 Task: Create in the project Transpire and in the Backlog issue 'Implement a new cloud-based data governance system for a company with advanced data classification and privacy features' a child issue 'Kubernetes cluster node and pod management and optimization', and assign it to team member softage.1@softage.net.
Action: Mouse moved to (219, 58)
Screenshot: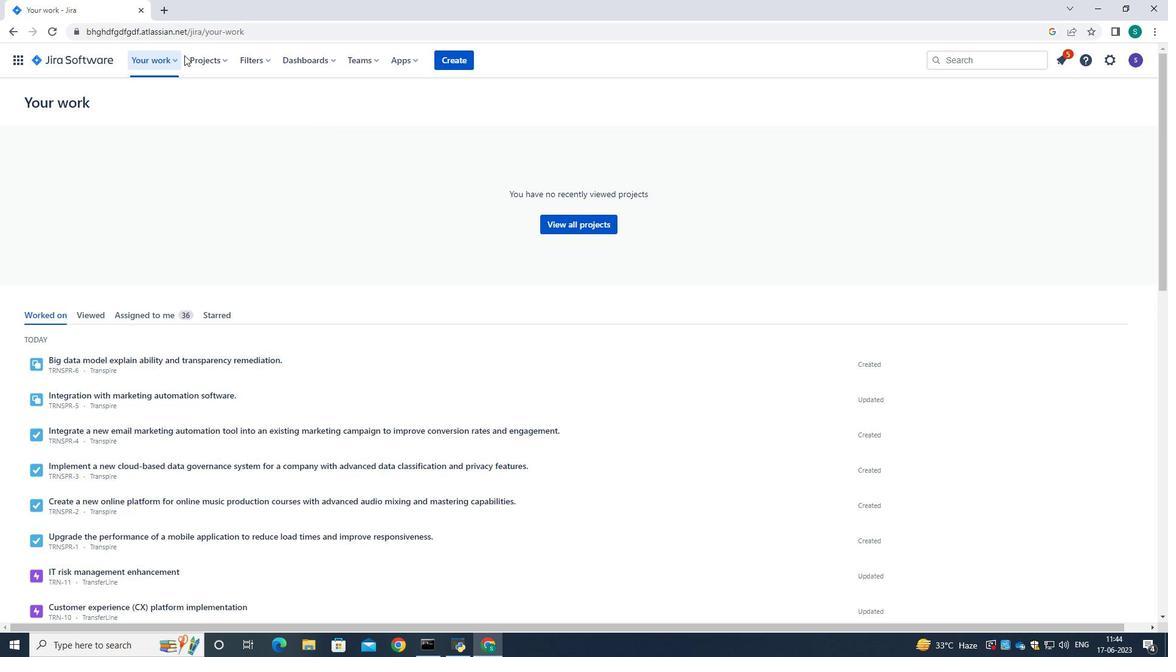 
Action: Mouse pressed left at (219, 58)
Screenshot: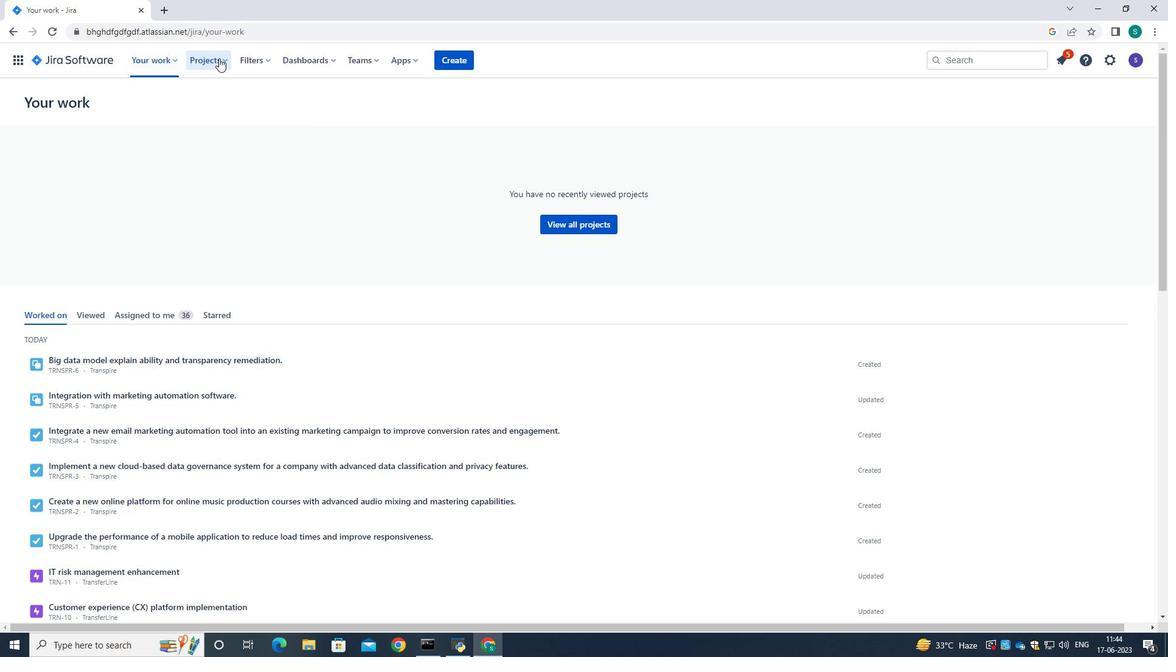 
Action: Mouse moved to (234, 110)
Screenshot: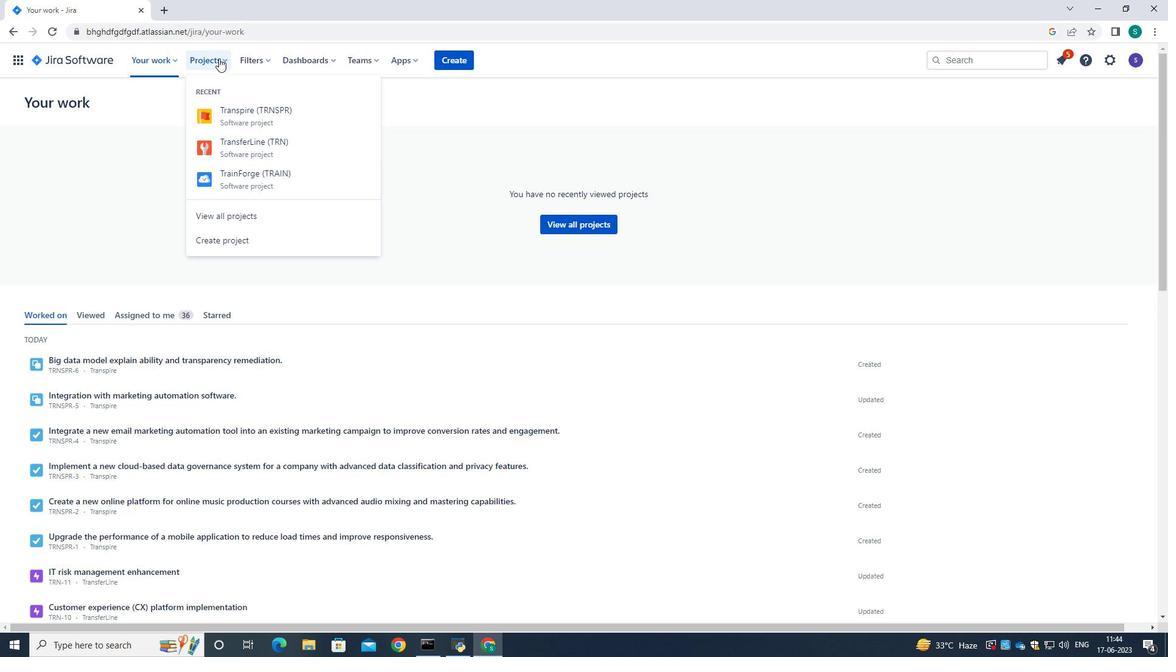 
Action: Mouse pressed left at (234, 110)
Screenshot: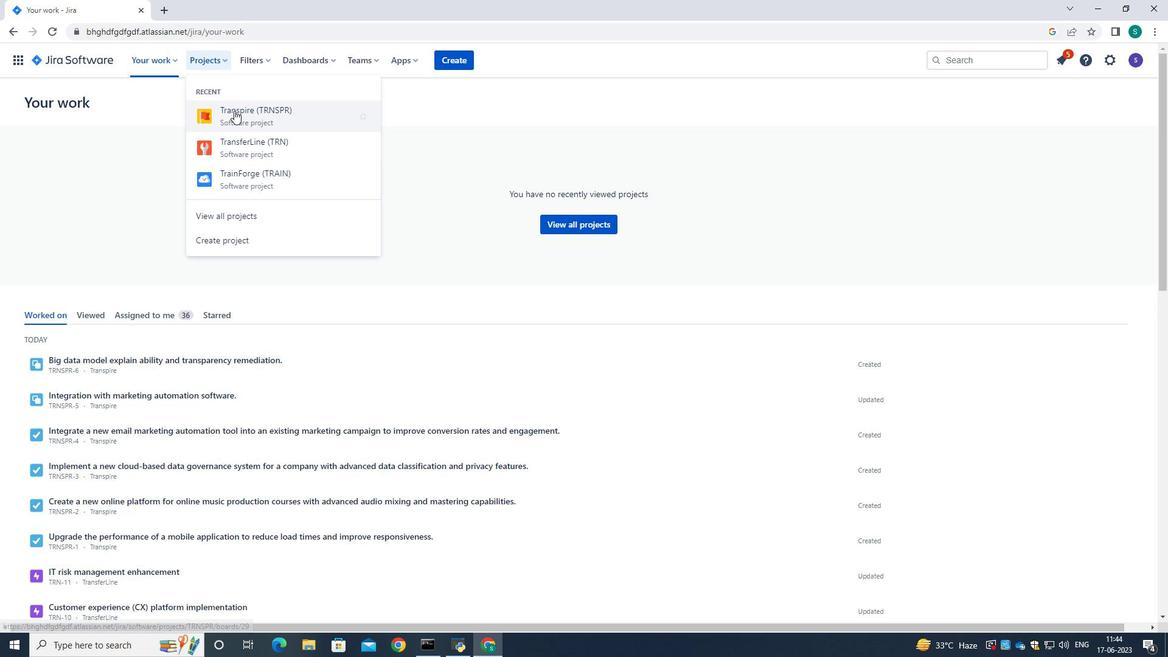 
Action: Mouse moved to (65, 189)
Screenshot: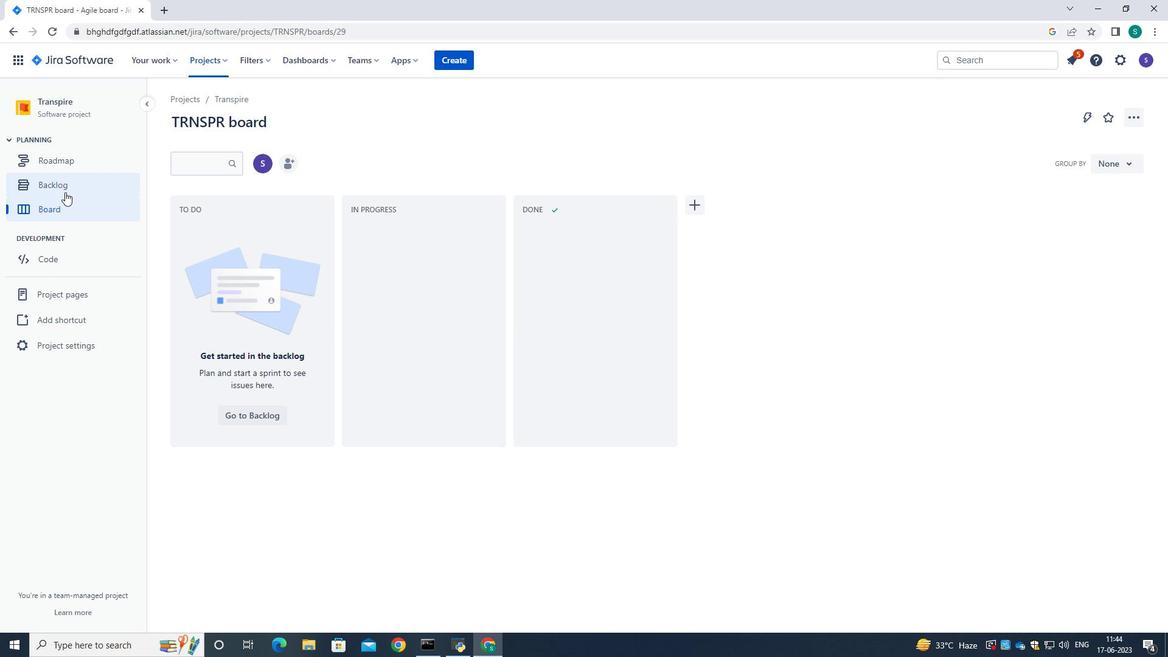 
Action: Mouse pressed left at (65, 189)
Screenshot: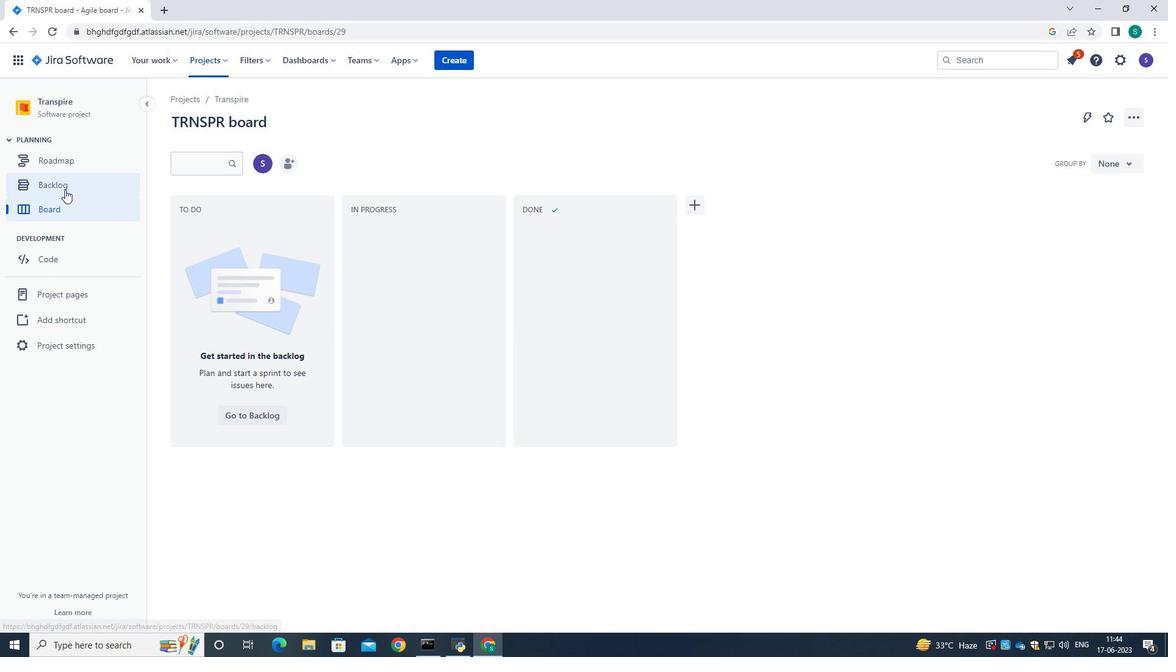 
Action: Mouse moved to (602, 269)
Screenshot: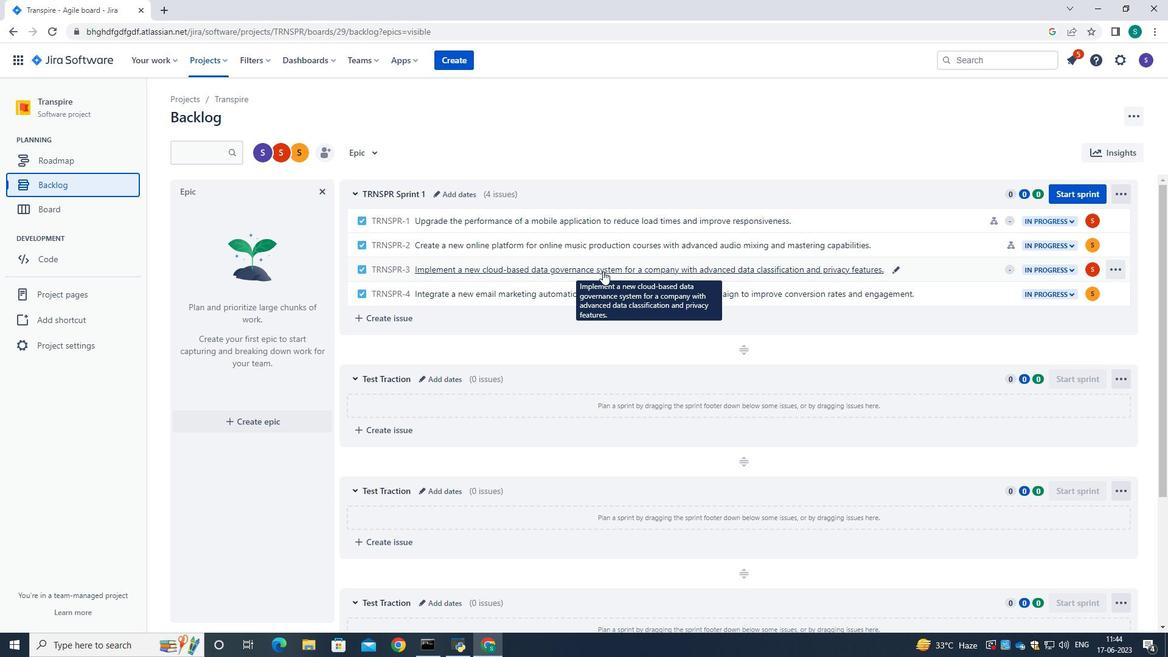 
Action: Mouse pressed left at (602, 269)
Screenshot: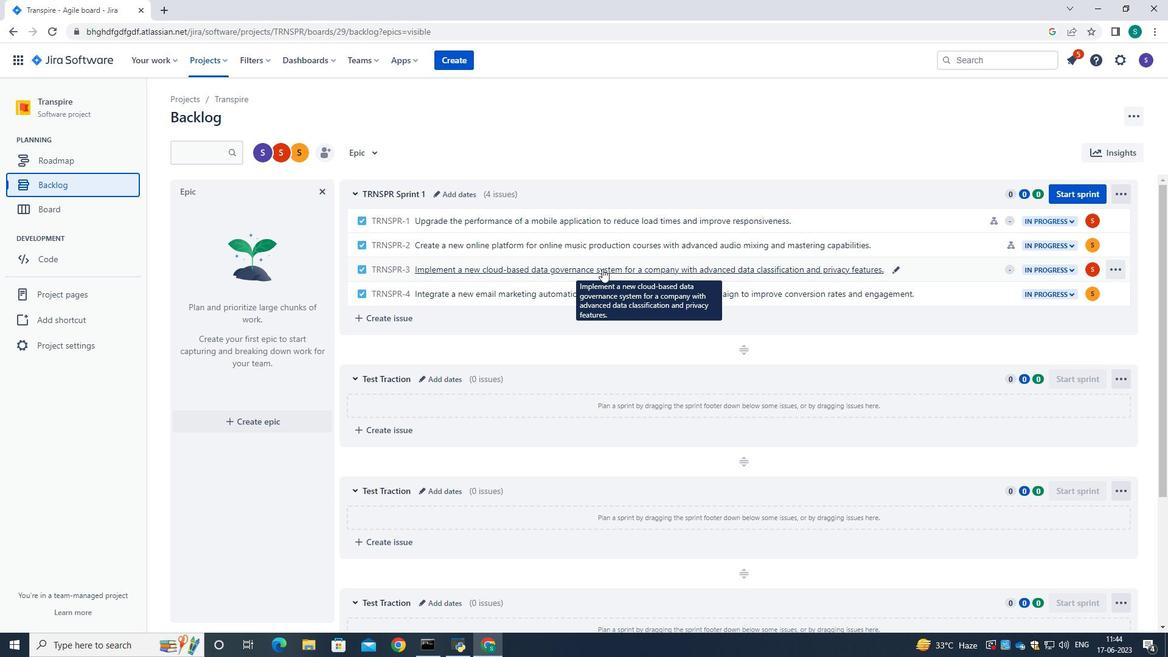
Action: Mouse moved to (949, 295)
Screenshot: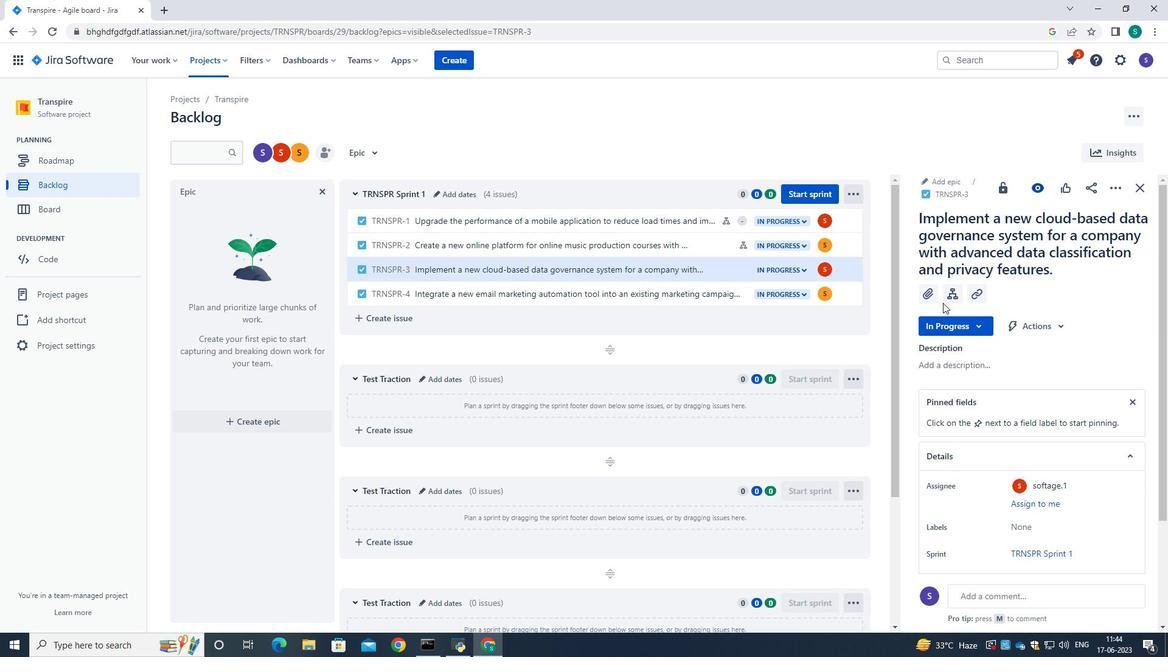 
Action: Mouse pressed left at (949, 295)
Screenshot: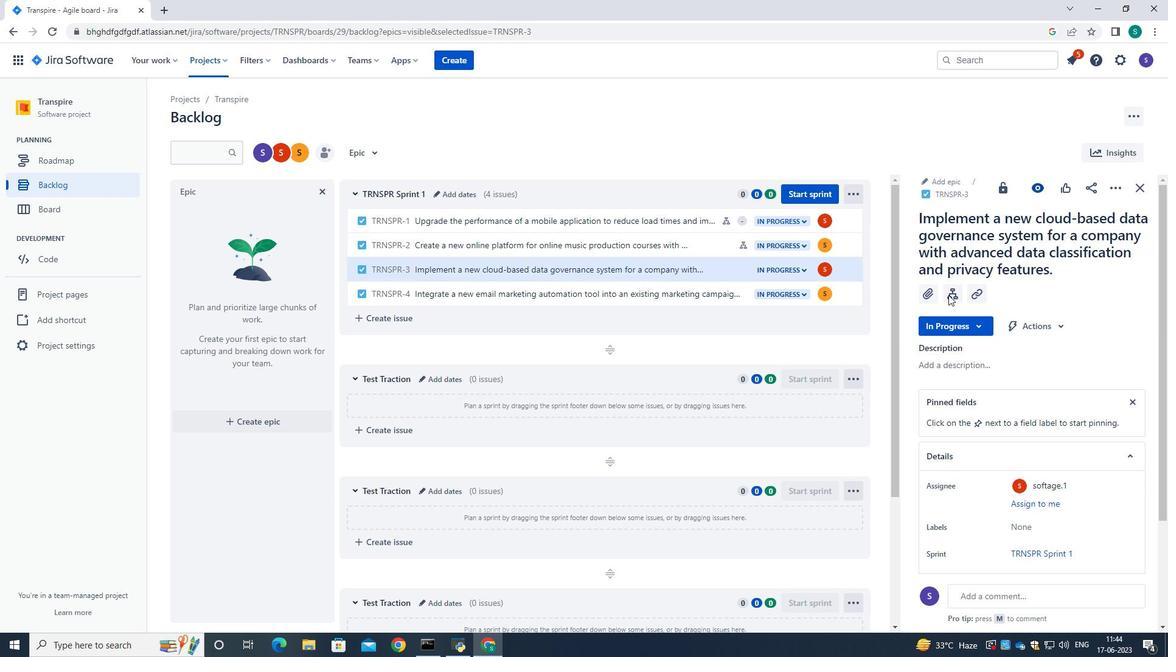 
Action: Mouse moved to (960, 387)
Screenshot: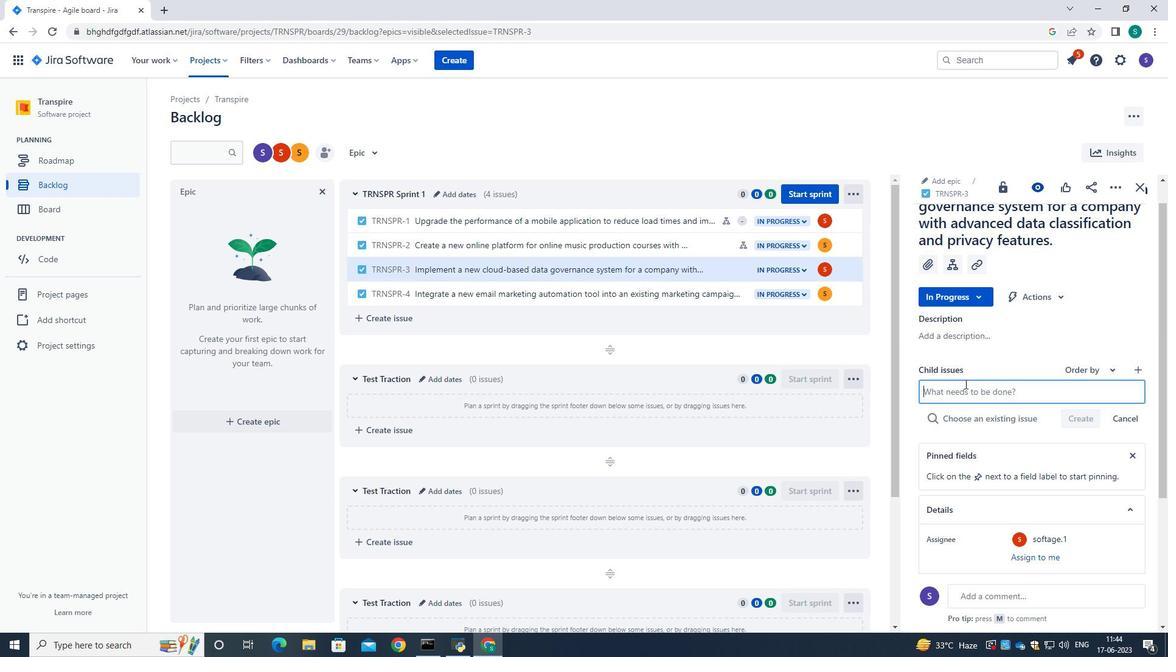 
Action: Mouse pressed left at (960, 387)
Screenshot: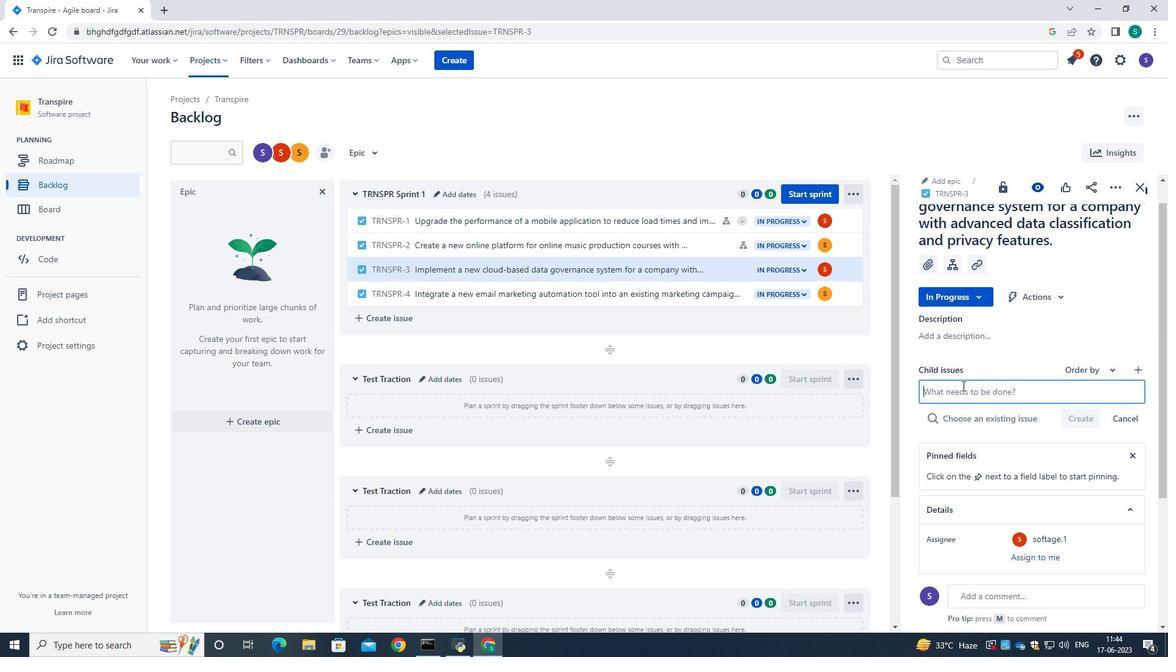 
Action: Key pressed <Key.caps_lock>K<Key.caps_lock>yb<Key.backspace><Key.backspace>ubernets<Key.backspace>es<Key.space>cluster<Key.space>node<Key.space>and<Key.space>pod<Key.space>management<Key.space>and<Key.space>optimization.
Screenshot: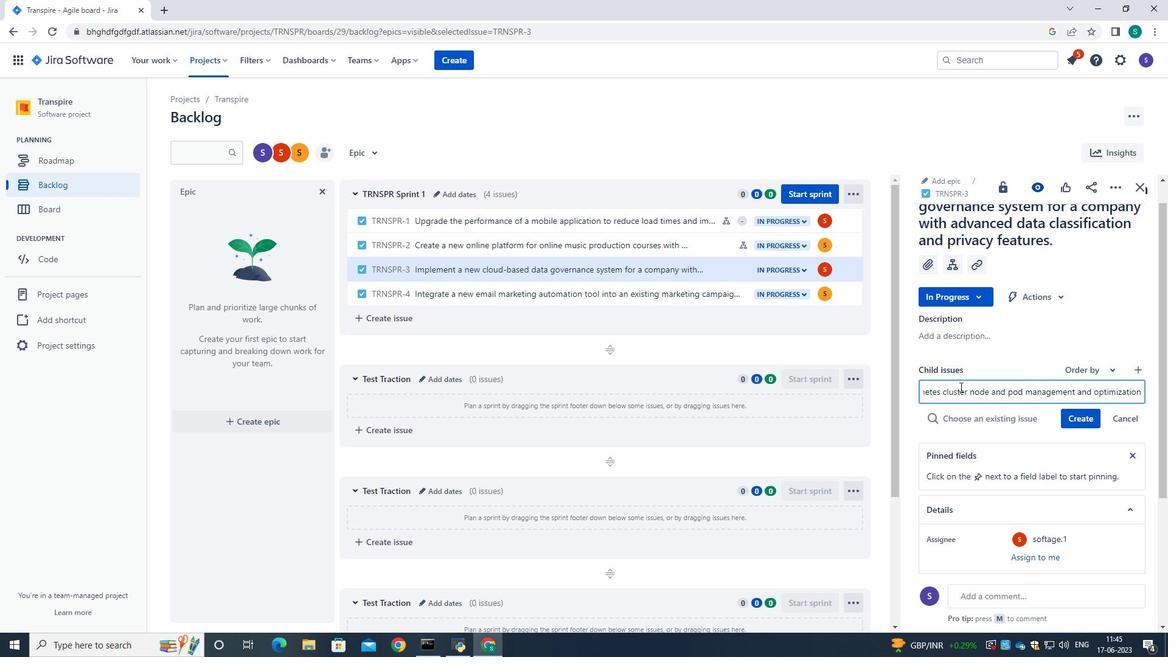 
Action: Mouse moved to (1081, 420)
Screenshot: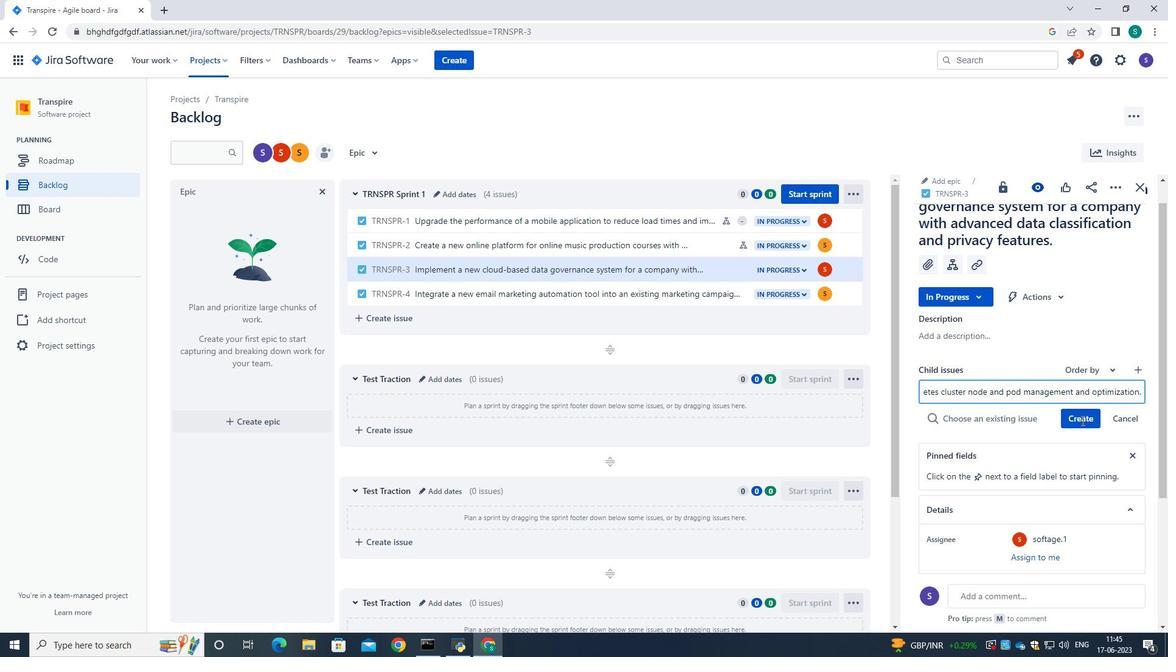 
Action: Mouse pressed left at (1081, 420)
Screenshot: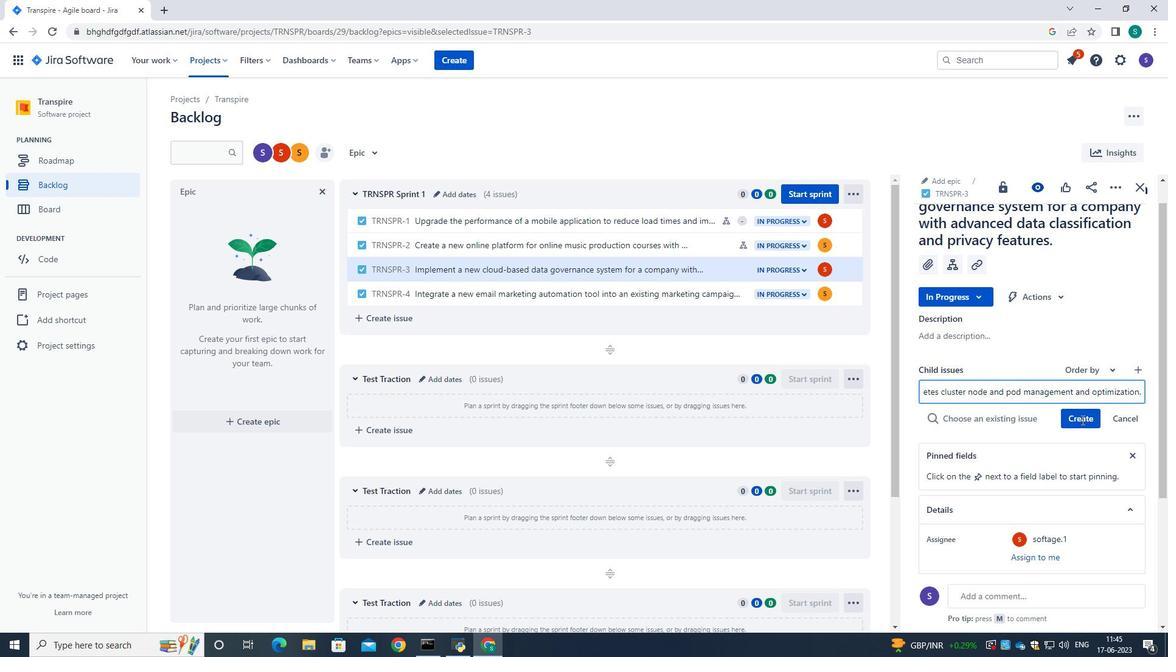 
Action: Mouse moved to (1094, 399)
Screenshot: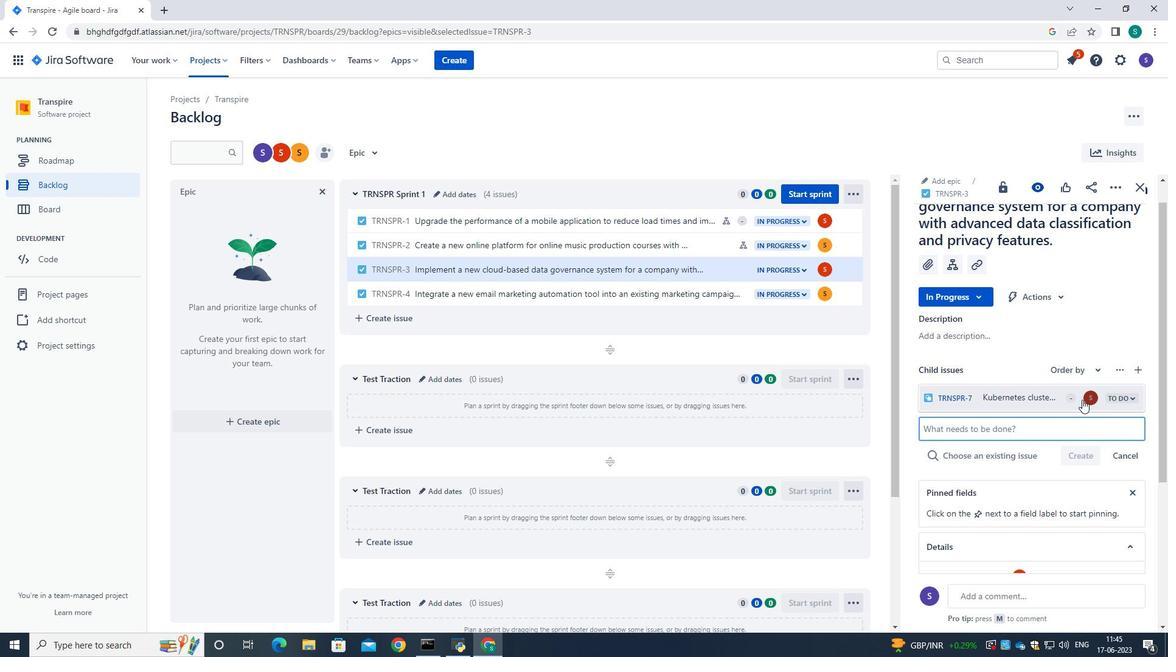 
Action: Mouse pressed left at (1094, 399)
Screenshot: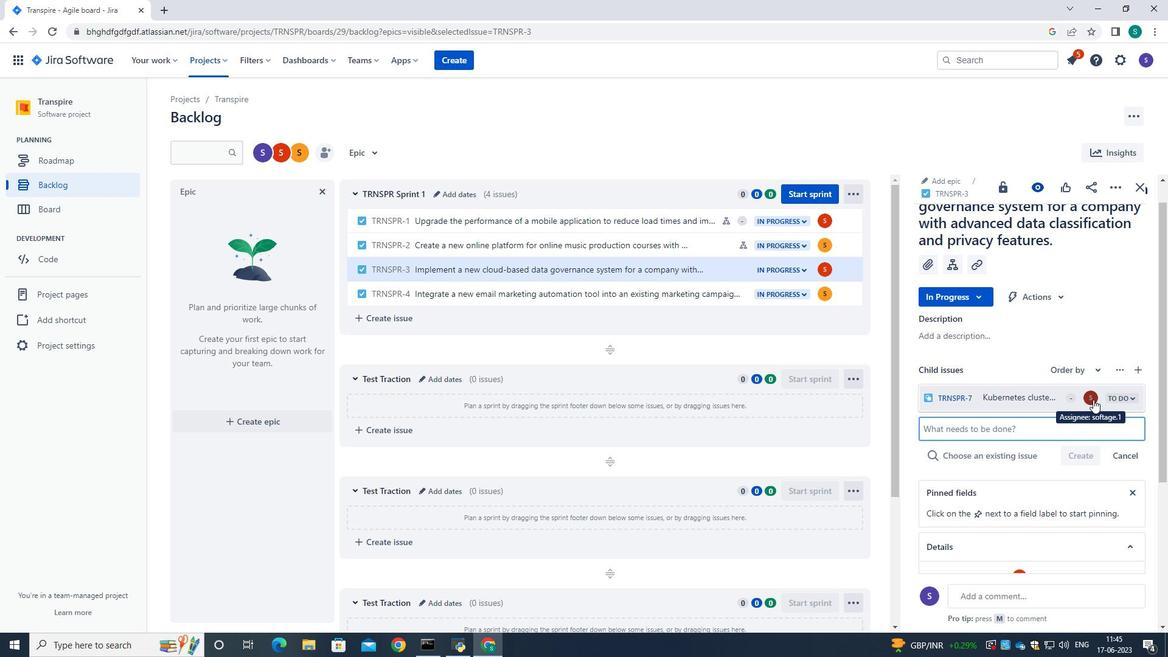 
Action: Mouse moved to (994, 364)
Screenshot: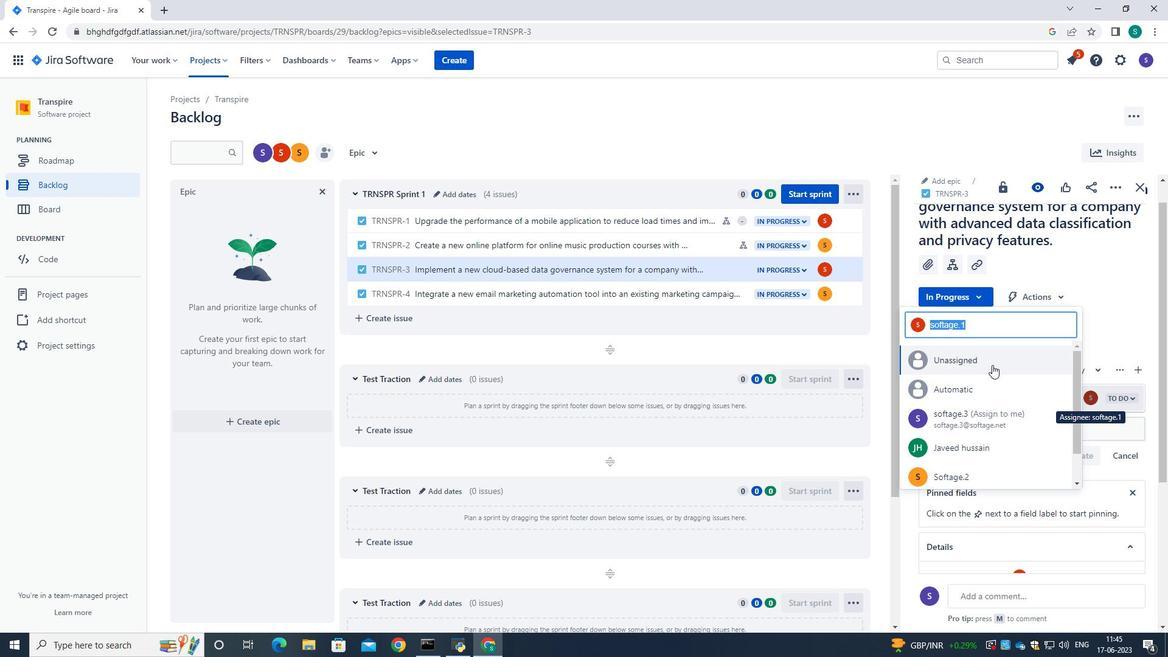 
Action: Key pressed softage.1<Key.shift>@softage.net
Screenshot: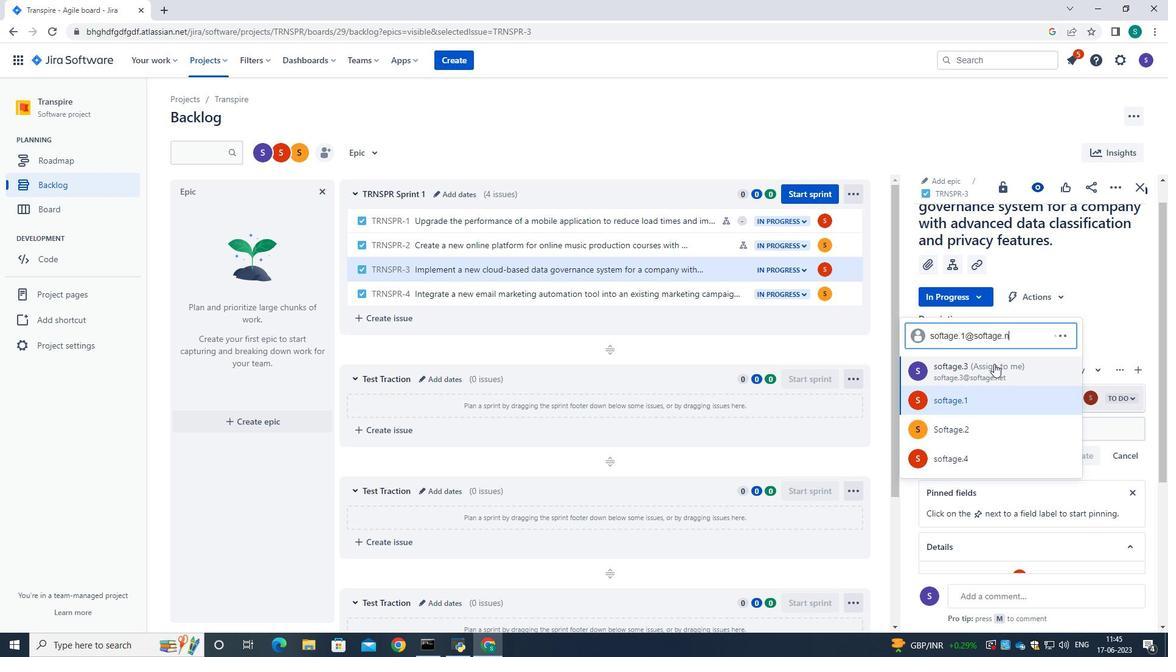 
Action: Mouse moved to (980, 405)
Screenshot: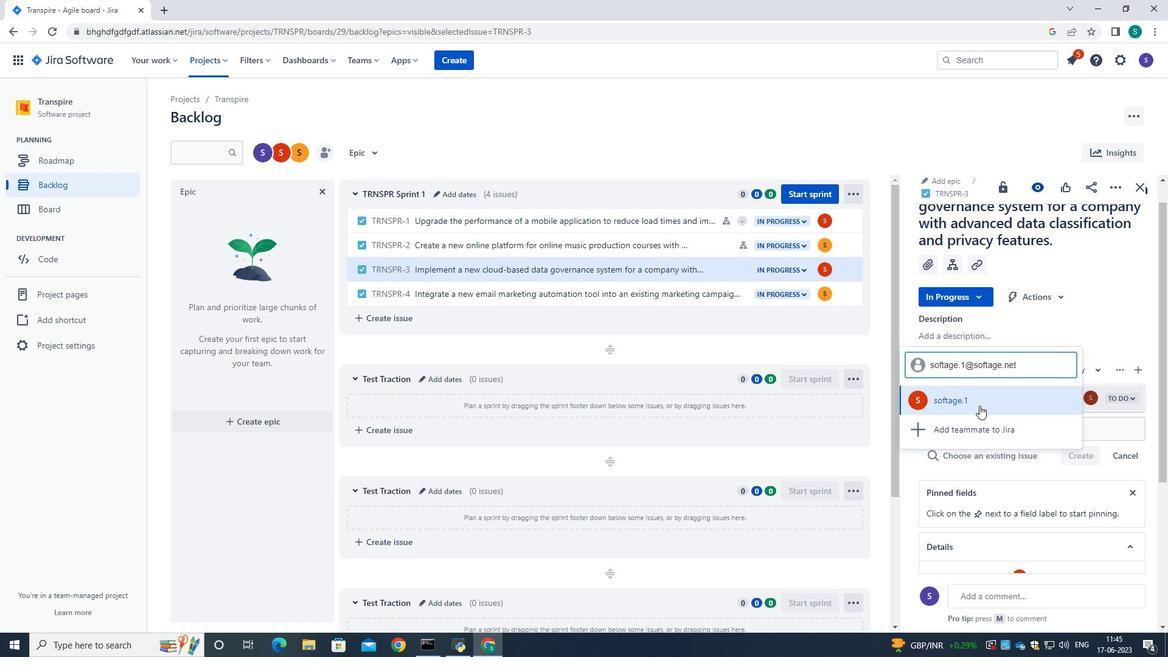 
Action: Mouse pressed left at (980, 405)
Screenshot: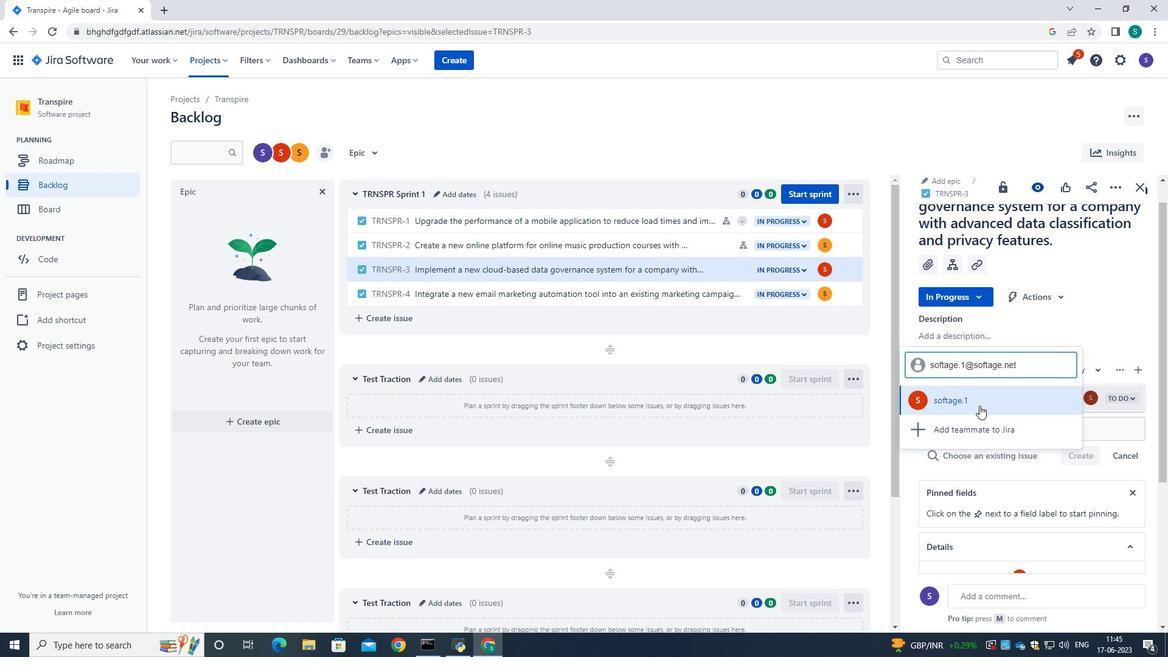 
Action: Mouse moved to (1113, 309)
Screenshot: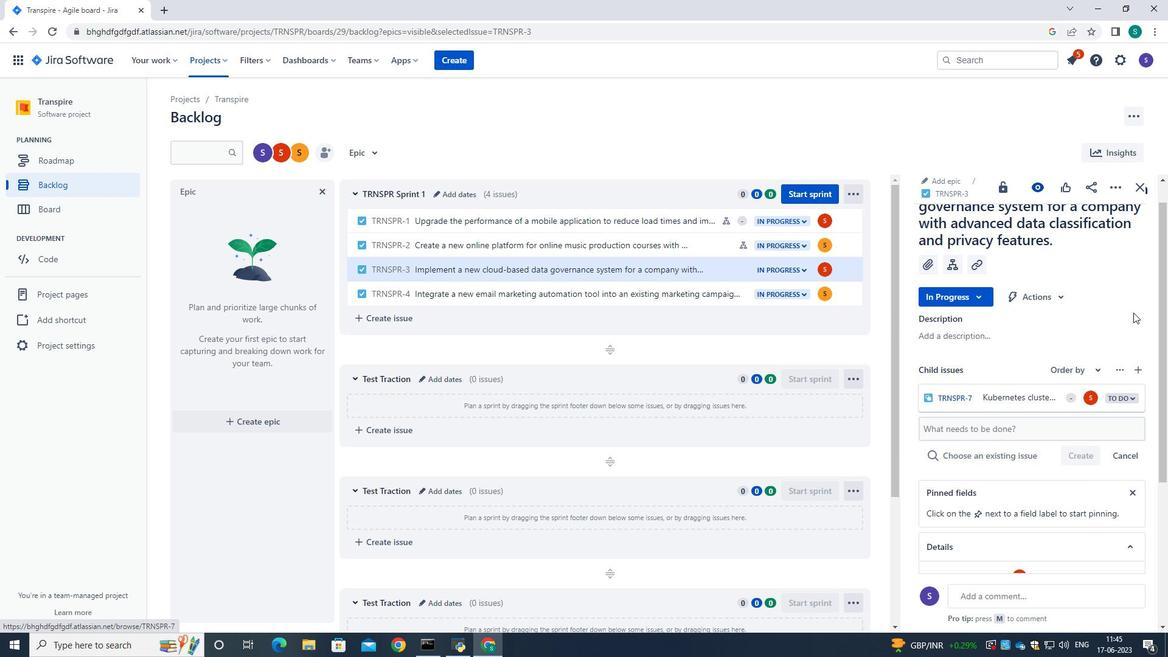 
Action: Mouse pressed left at (1113, 309)
Screenshot: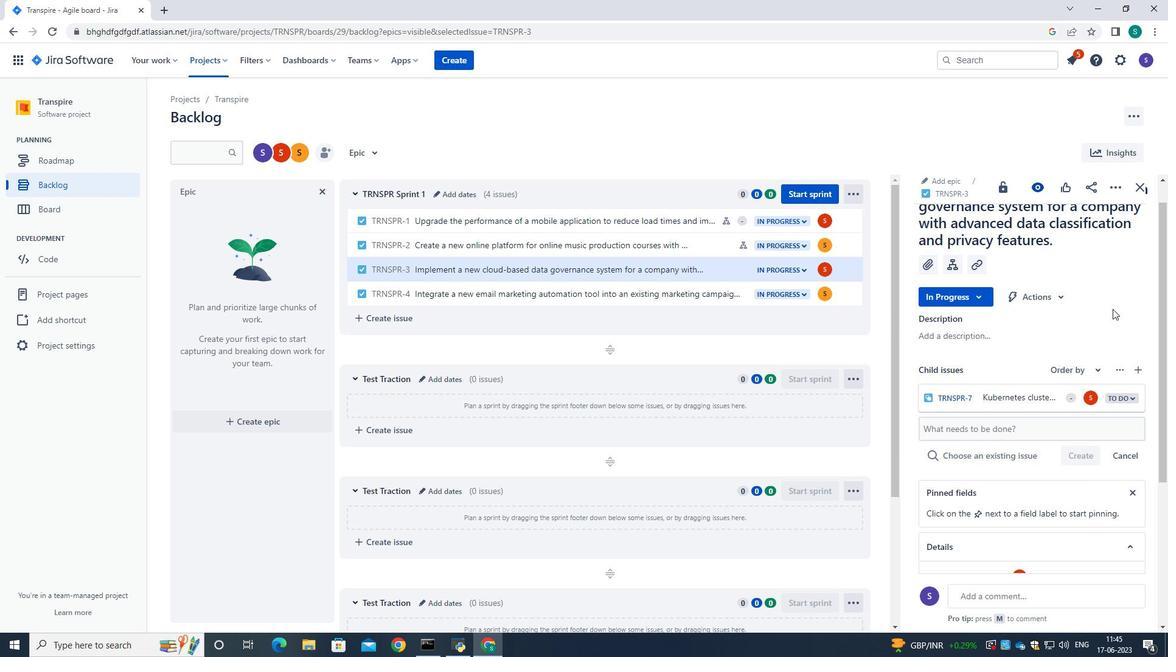
